 Task: Create a due date automation trigger when advanced on, on the wednesday of the week before a card is due add fields with custom field "Resume" set to a number lower or equal to 1 and greater or equal to 10 at 11:00 AM.
Action: Mouse moved to (1042, 82)
Screenshot: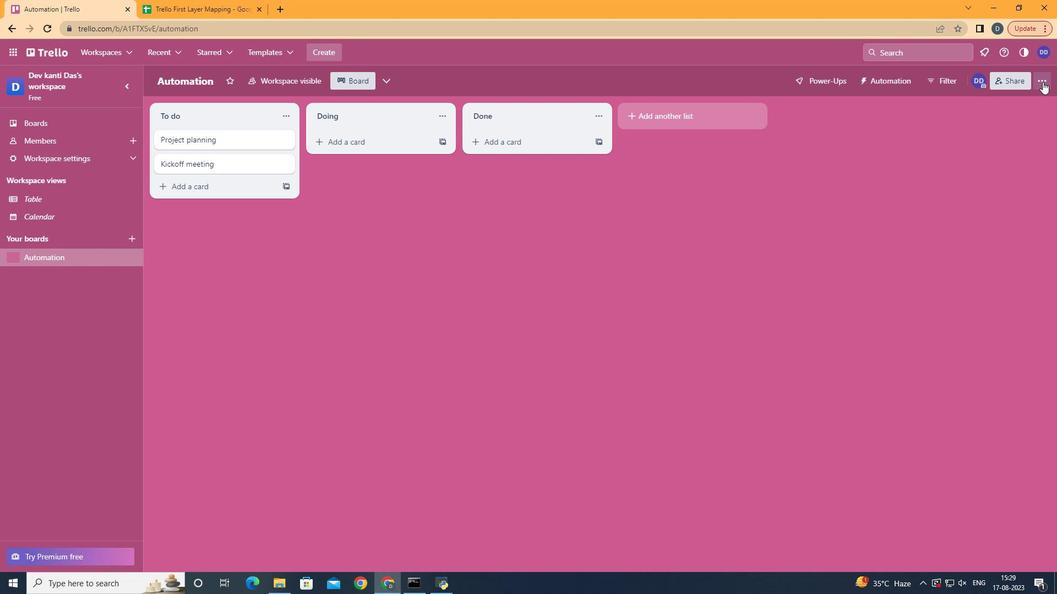 
Action: Mouse pressed left at (1042, 82)
Screenshot: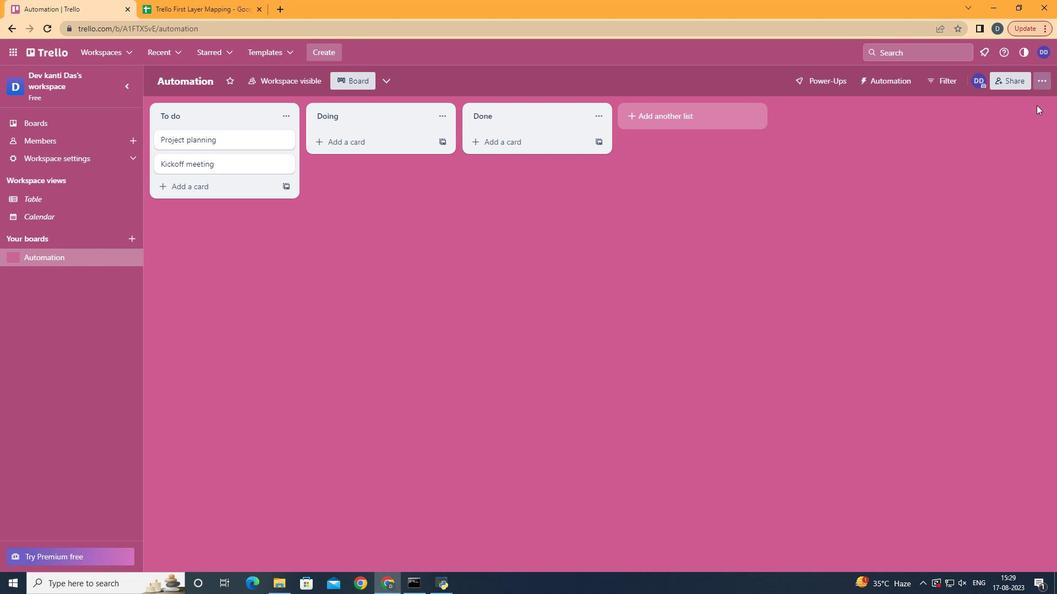 
Action: Mouse moved to (983, 219)
Screenshot: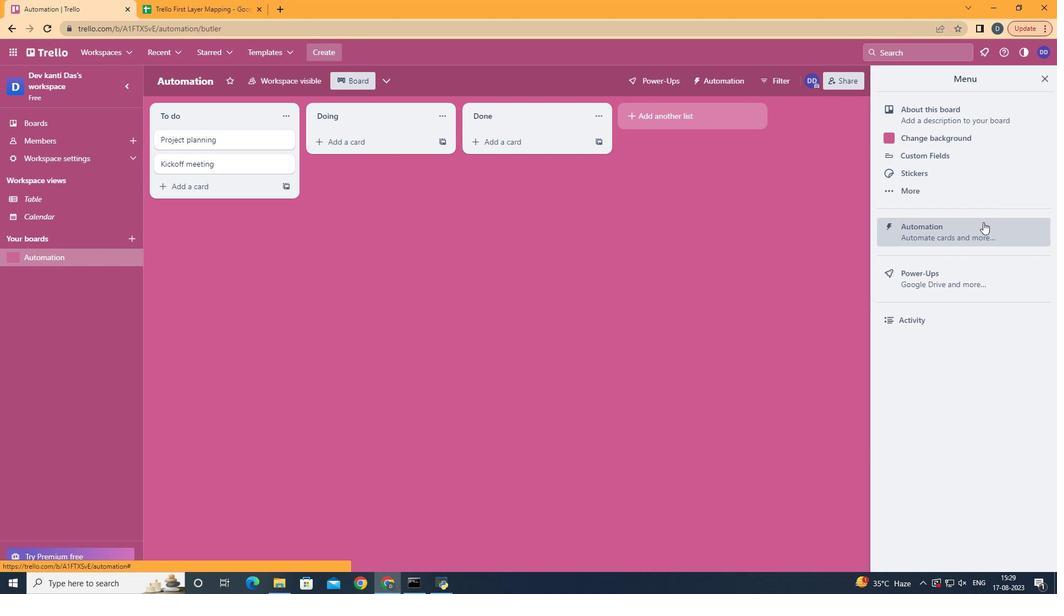 
Action: Mouse pressed left at (983, 219)
Screenshot: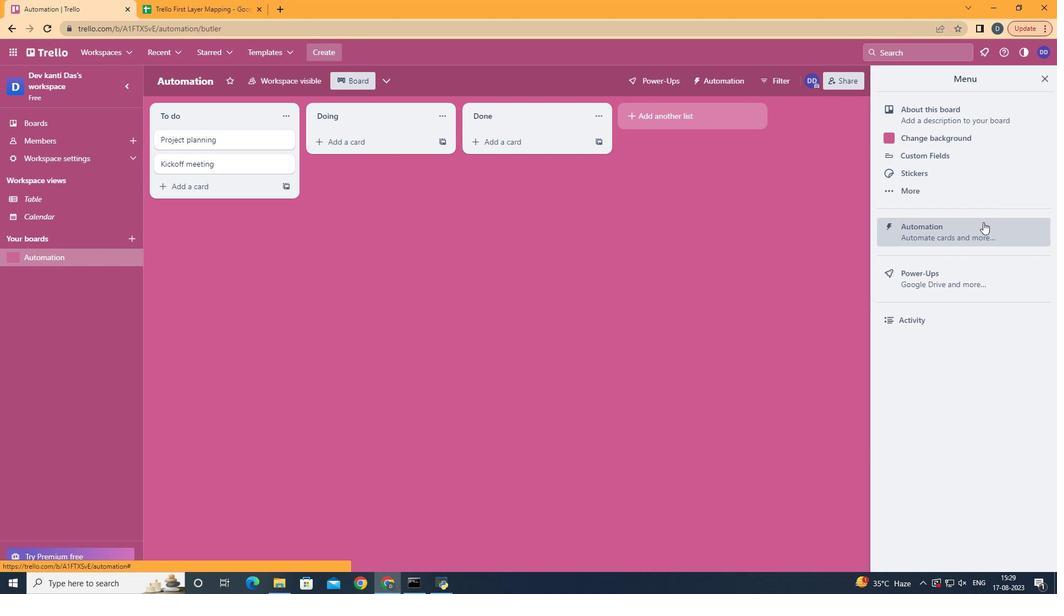 
Action: Mouse moved to (200, 222)
Screenshot: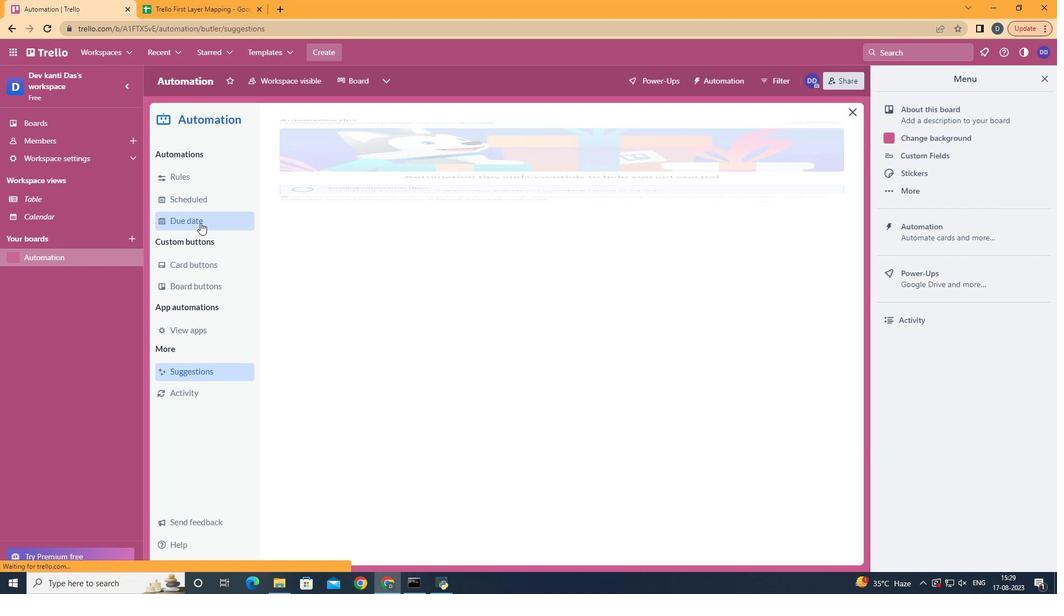 
Action: Mouse pressed left at (200, 222)
Screenshot: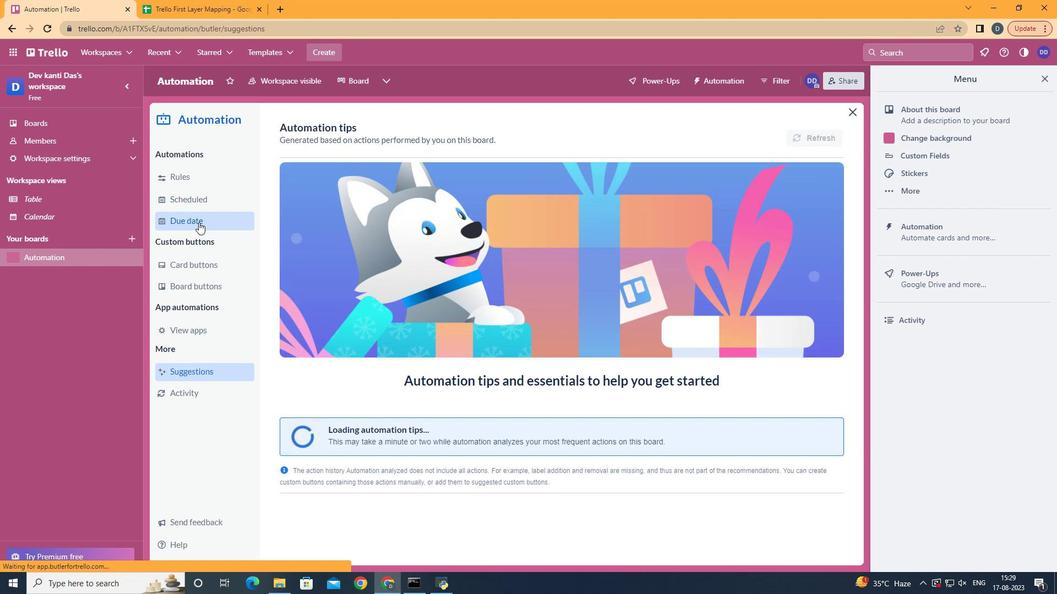 
Action: Mouse moved to (777, 131)
Screenshot: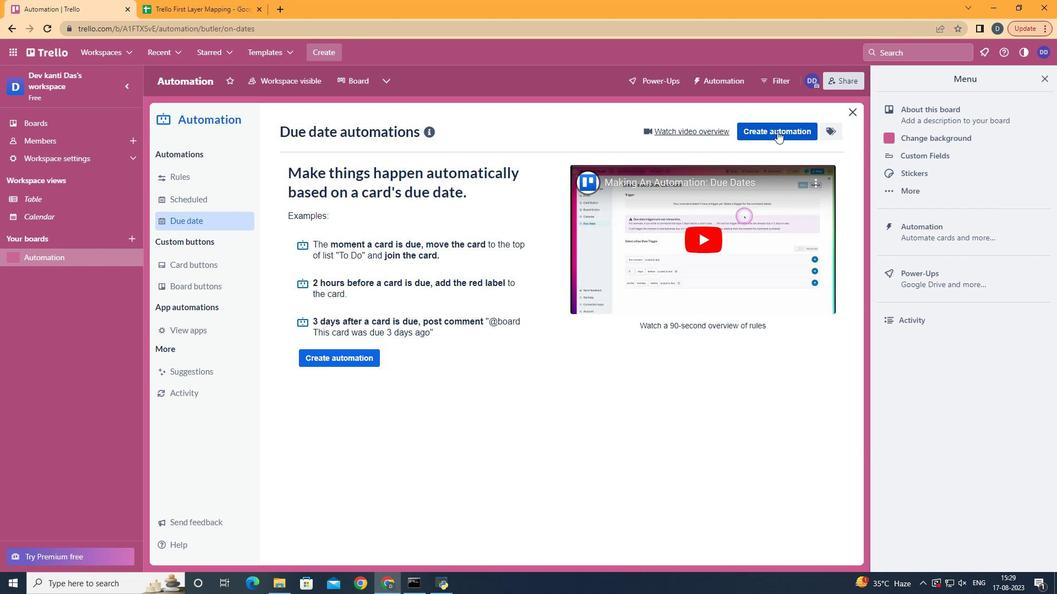 
Action: Mouse pressed left at (777, 131)
Screenshot: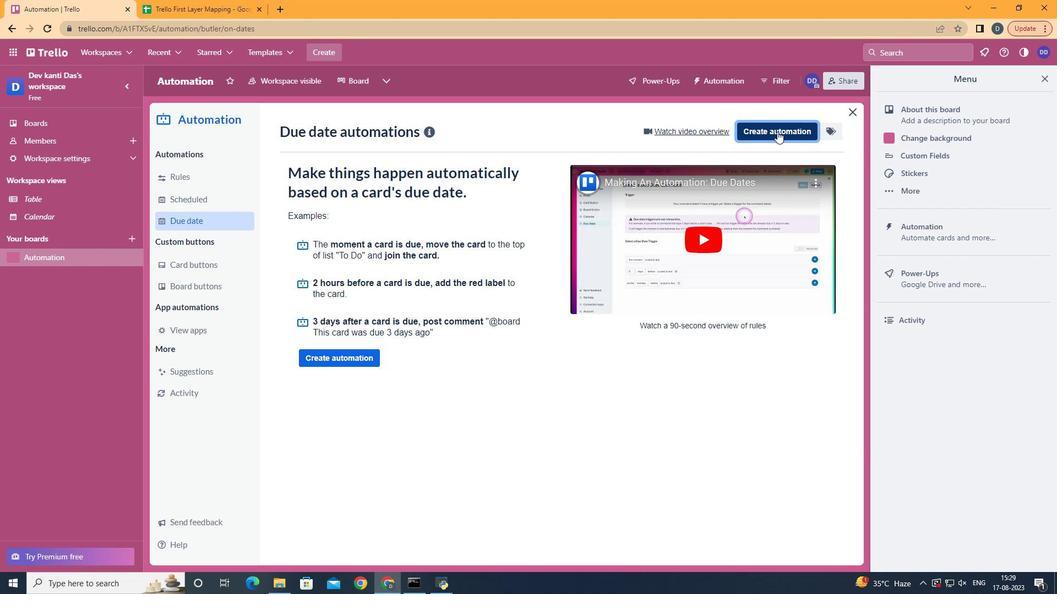 
Action: Mouse moved to (614, 226)
Screenshot: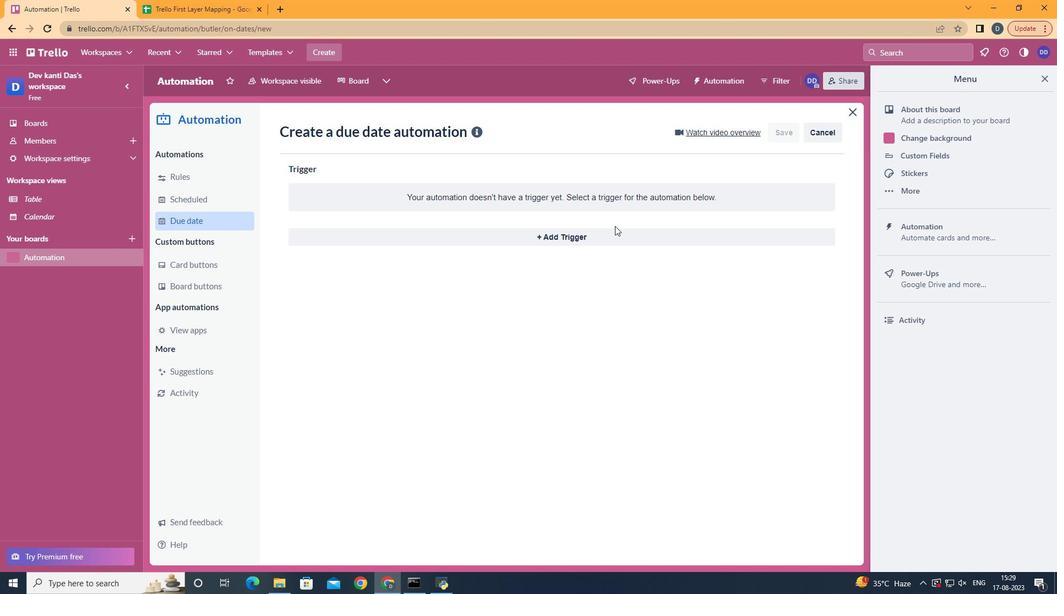 
Action: Mouse pressed left at (614, 226)
Screenshot: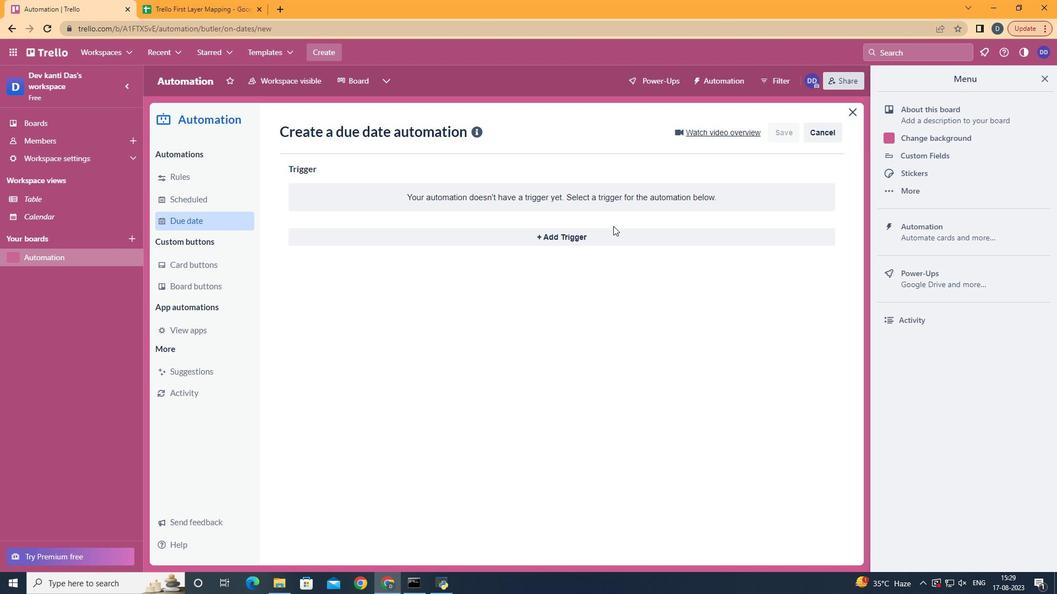 
Action: Mouse moved to (612, 230)
Screenshot: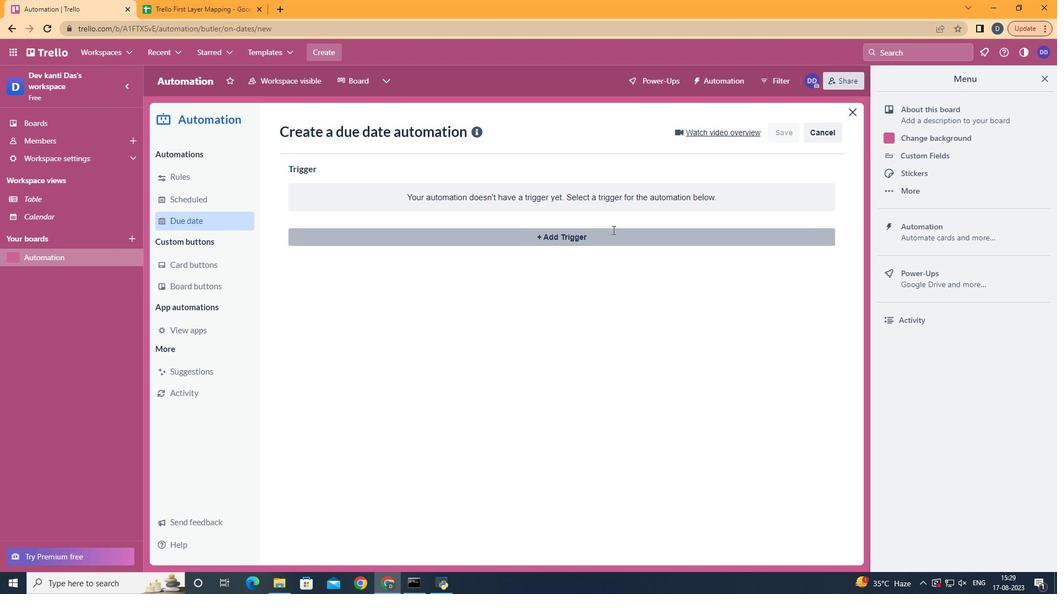 
Action: Mouse pressed left at (612, 230)
Screenshot: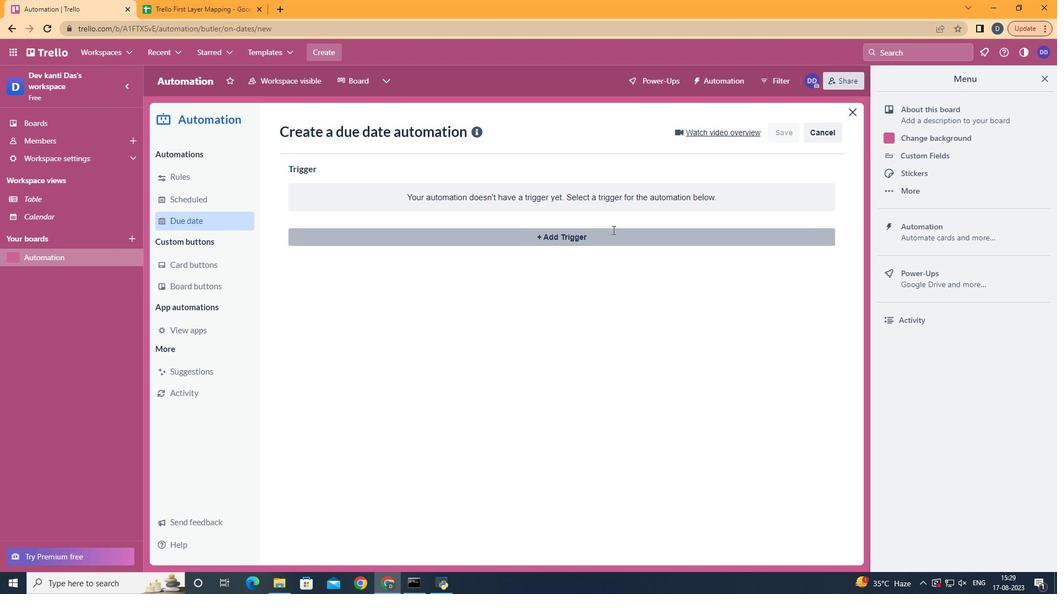 
Action: Mouse moved to (357, 336)
Screenshot: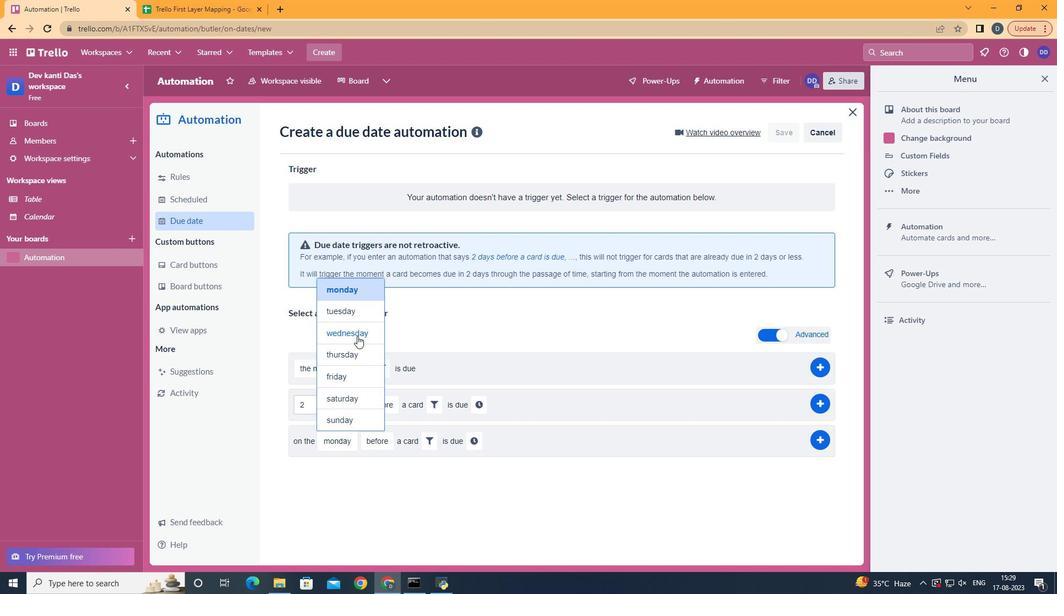
Action: Mouse pressed left at (357, 336)
Screenshot: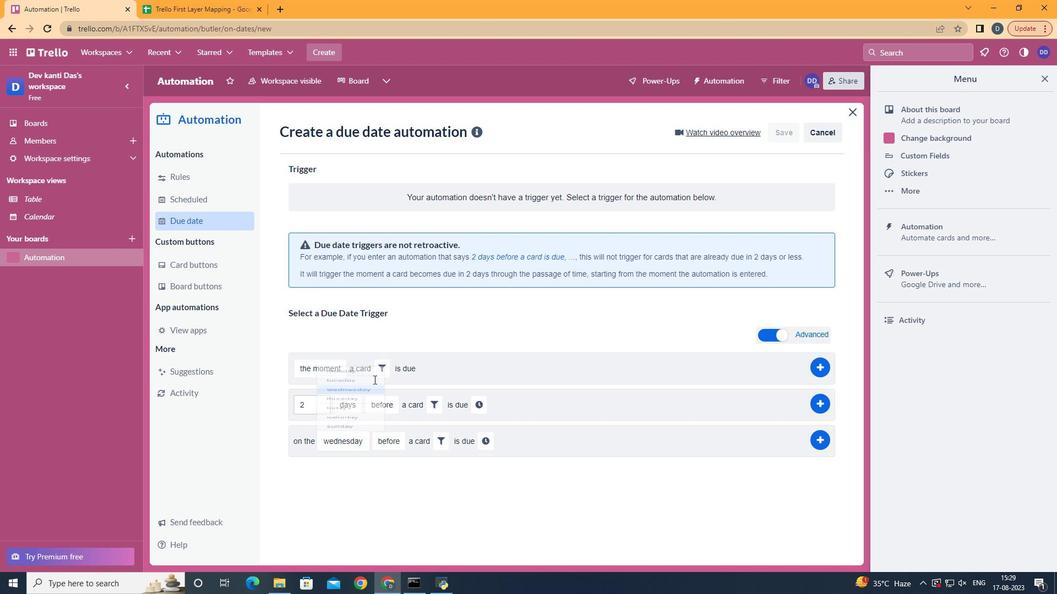 
Action: Mouse moved to (420, 529)
Screenshot: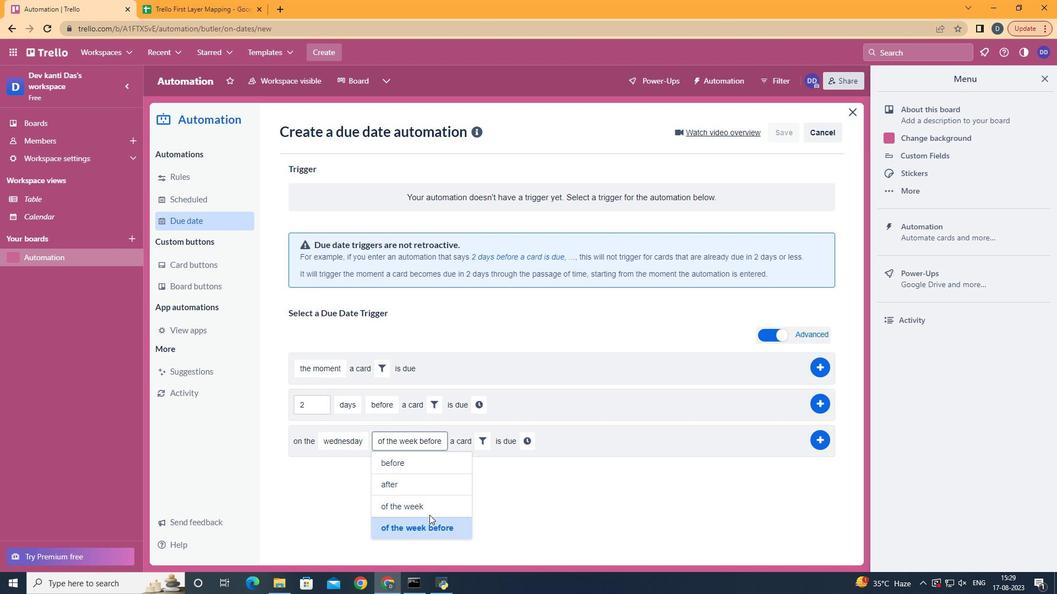 
Action: Mouse pressed left at (420, 529)
Screenshot: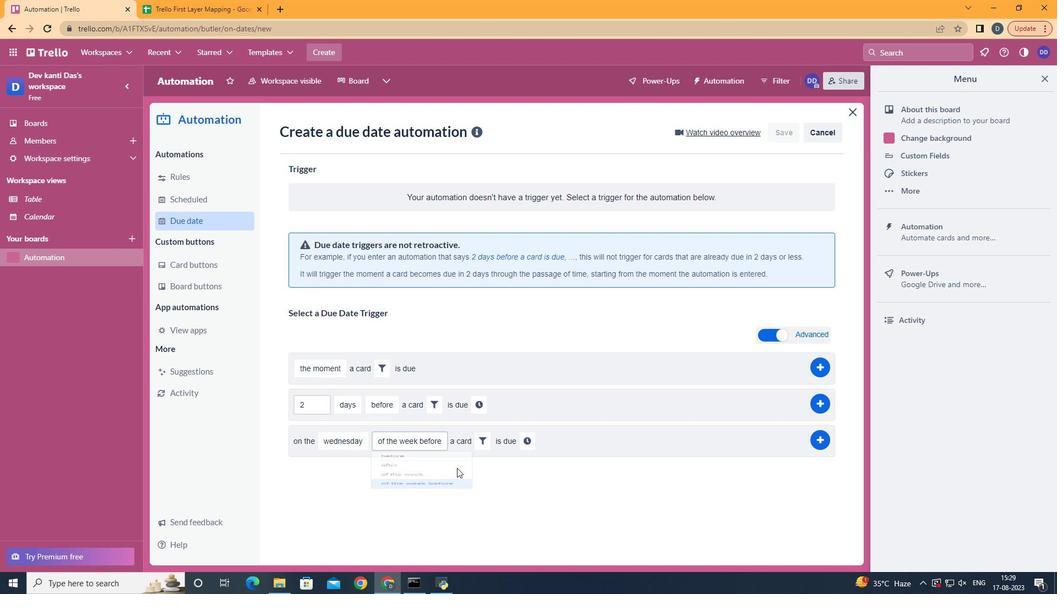 
Action: Mouse moved to (477, 449)
Screenshot: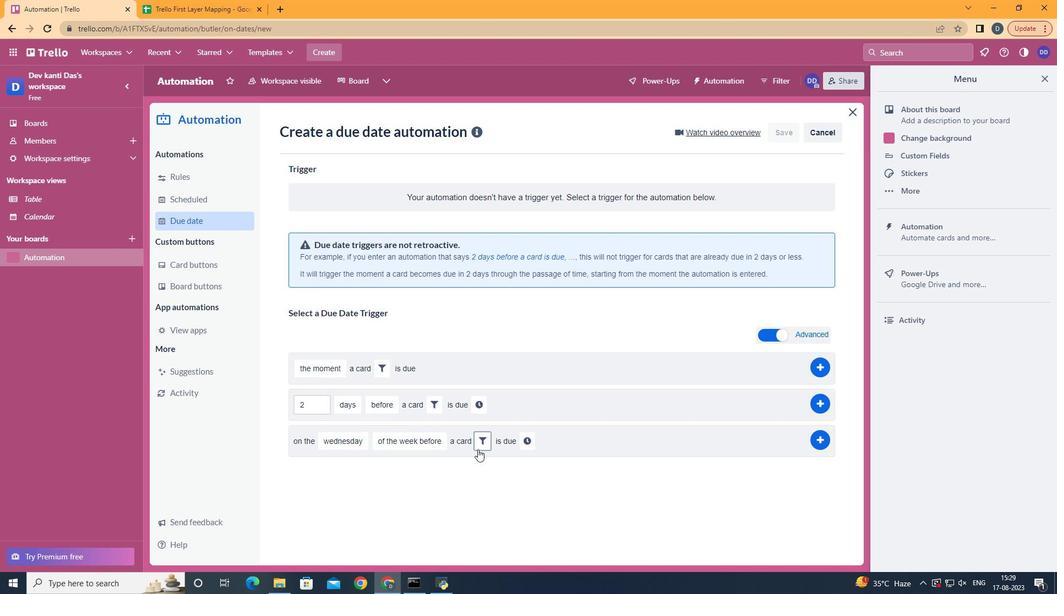 
Action: Mouse pressed left at (477, 449)
Screenshot: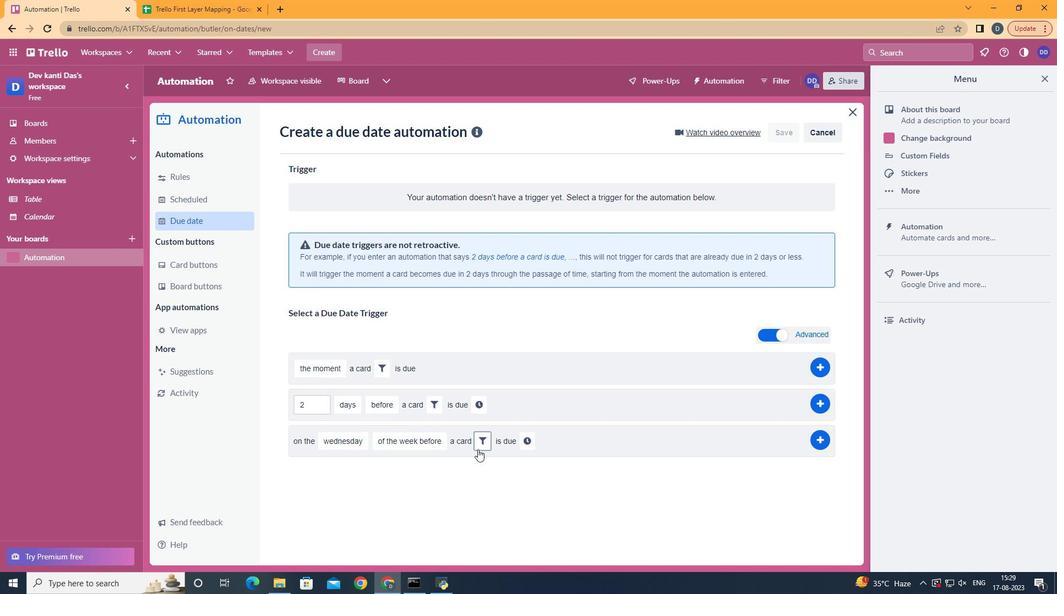 
Action: Mouse moved to (668, 475)
Screenshot: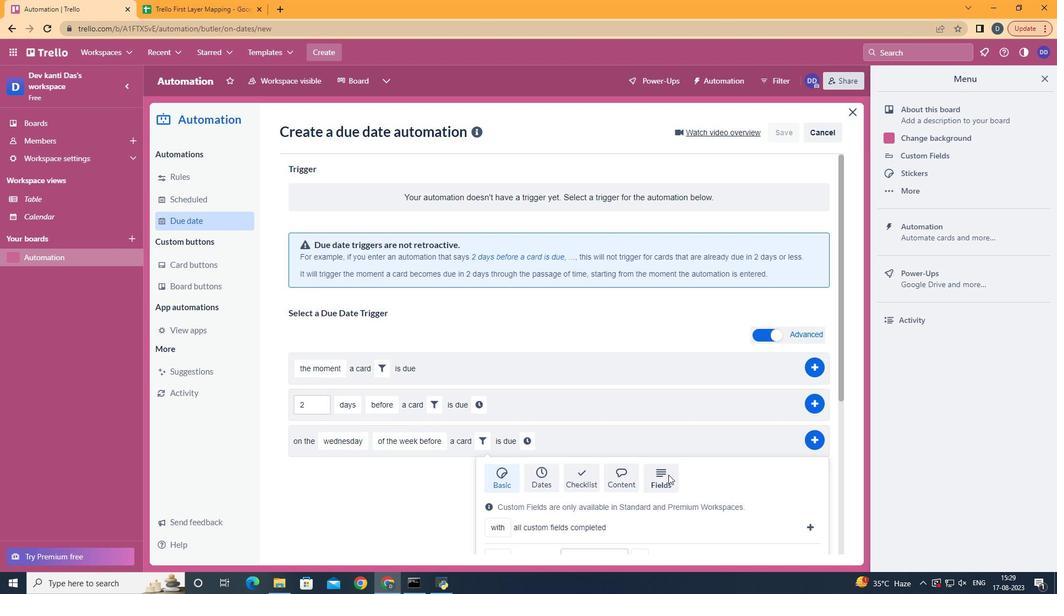 
Action: Mouse pressed left at (668, 475)
Screenshot: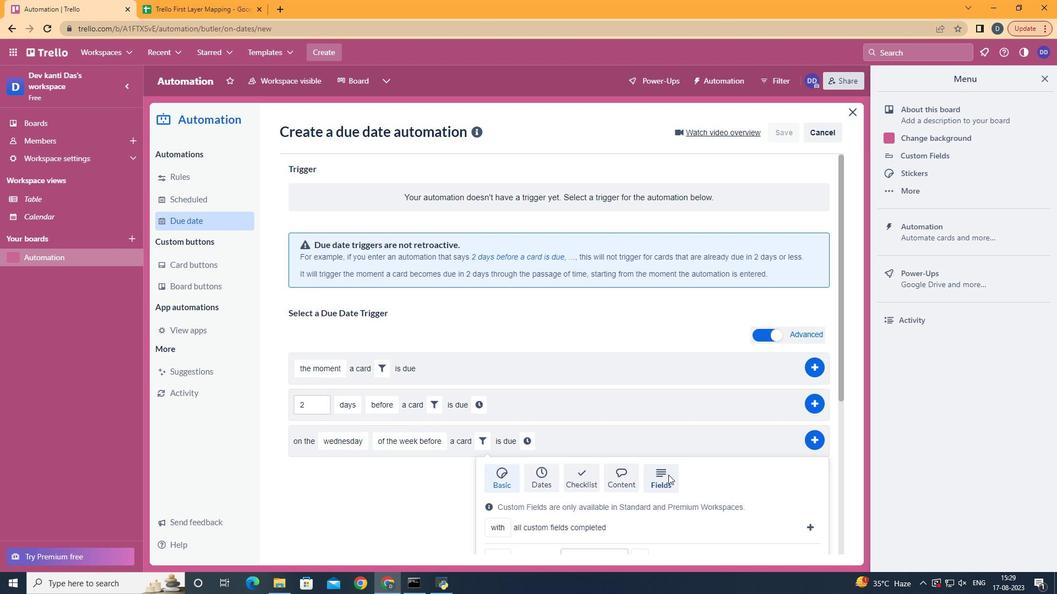 
Action: Mouse scrolled (668, 474) with delta (0, 0)
Screenshot: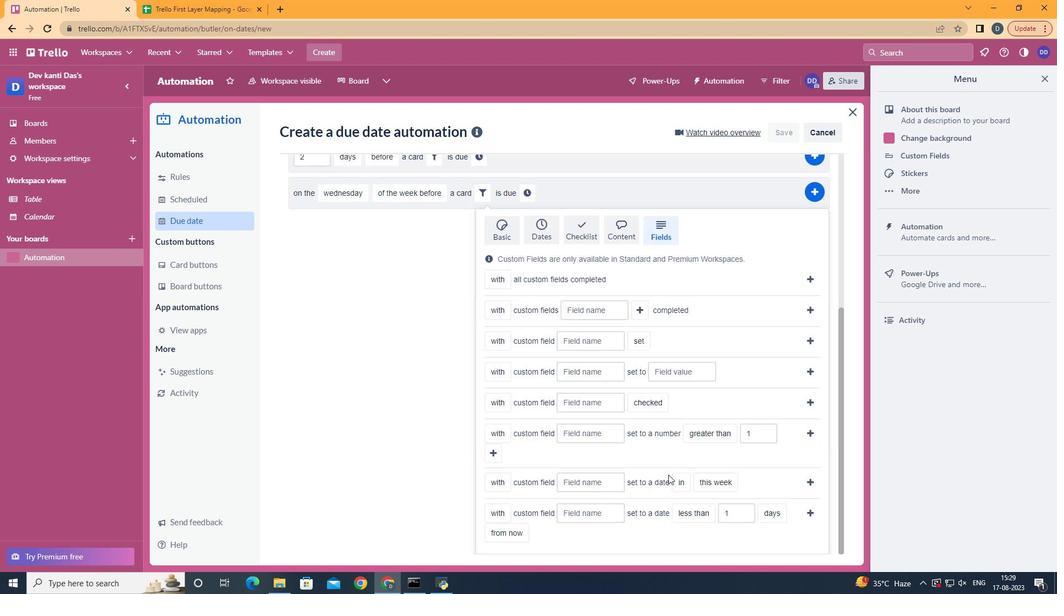
Action: Mouse scrolled (668, 474) with delta (0, 0)
Screenshot: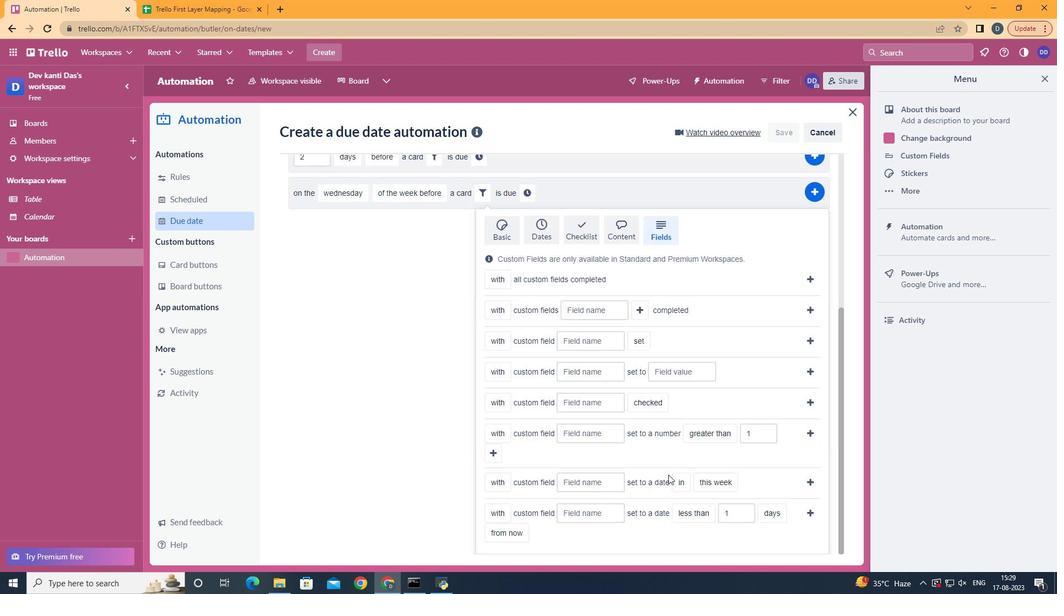 
Action: Mouse scrolled (668, 474) with delta (0, 0)
Screenshot: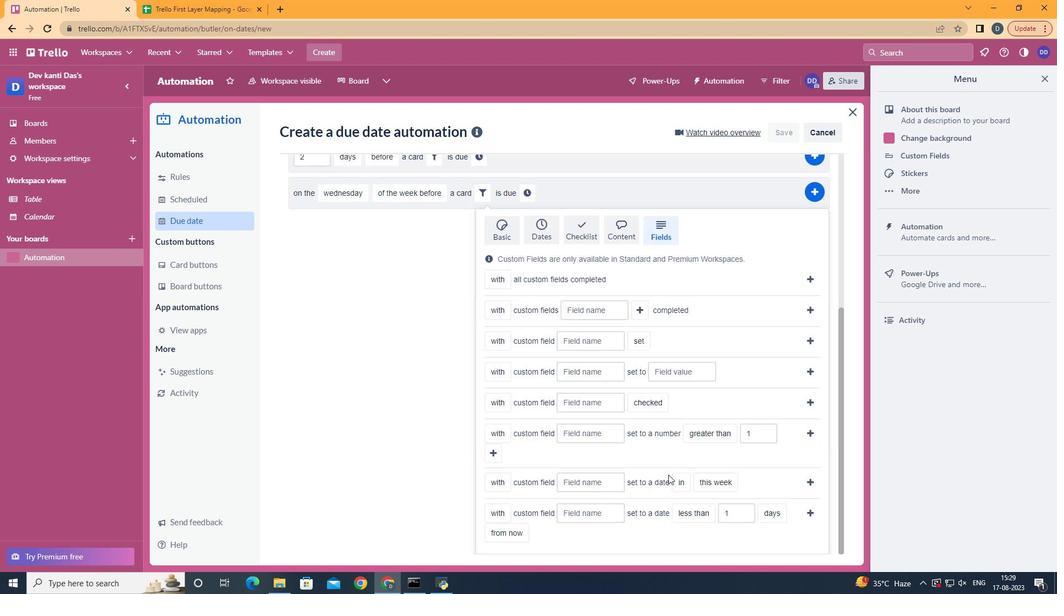 
Action: Mouse scrolled (668, 474) with delta (0, 0)
Screenshot: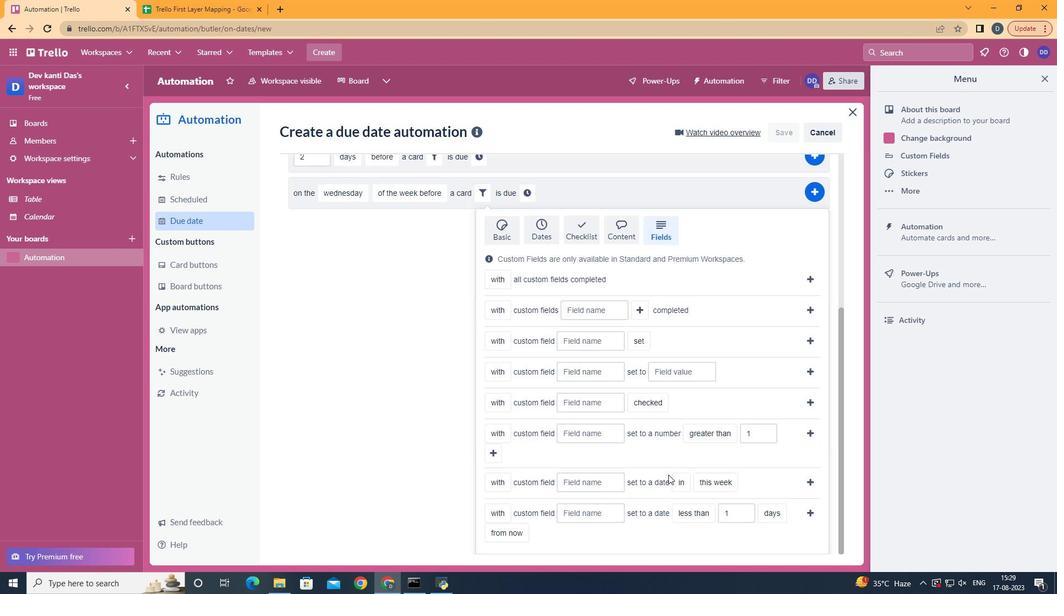 
Action: Mouse scrolled (668, 474) with delta (0, 0)
Screenshot: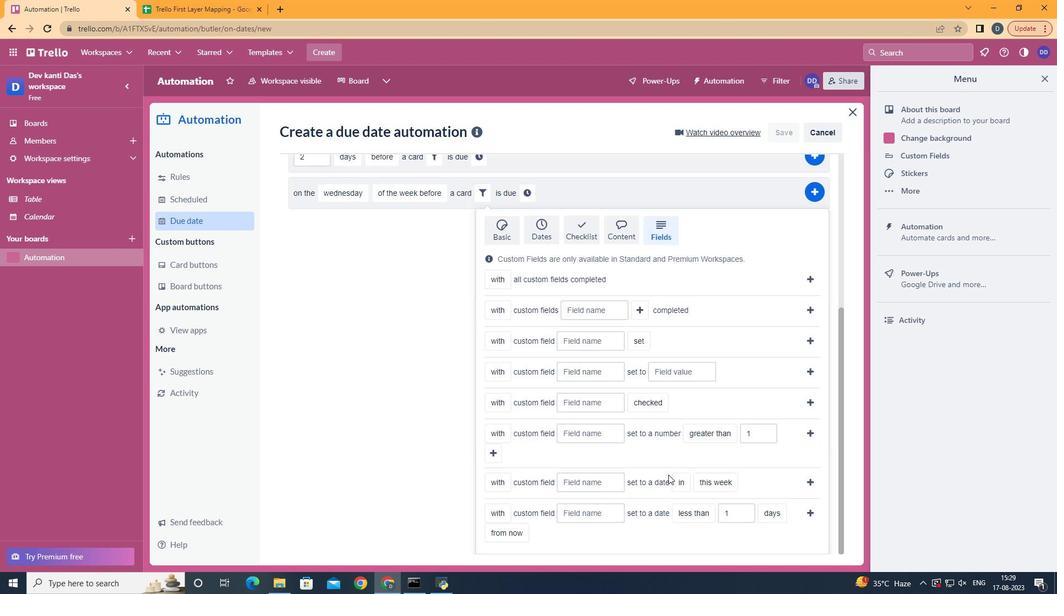 
Action: Mouse scrolled (668, 474) with delta (0, 0)
Screenshot: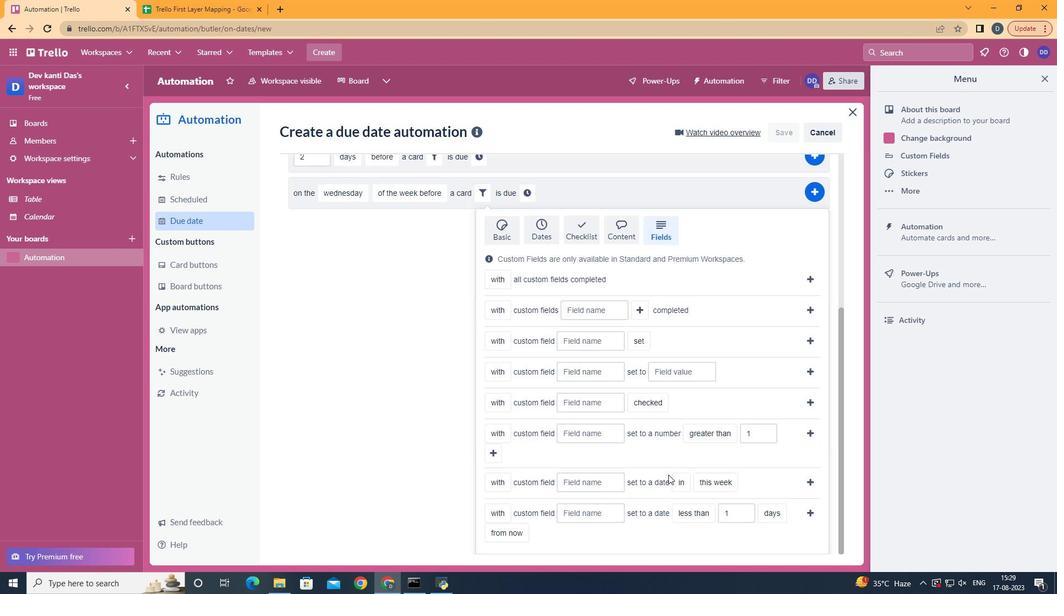 
Action: Mouse moved to (589, 437)
Screenshot: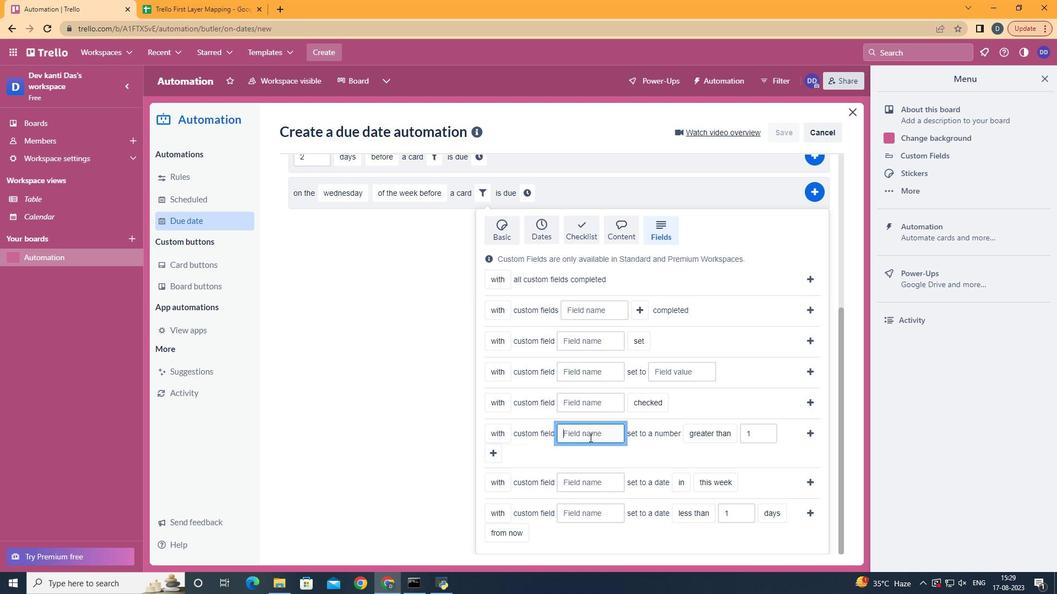 
Action: Mouse pressed left at (589, 437)
Screenshot: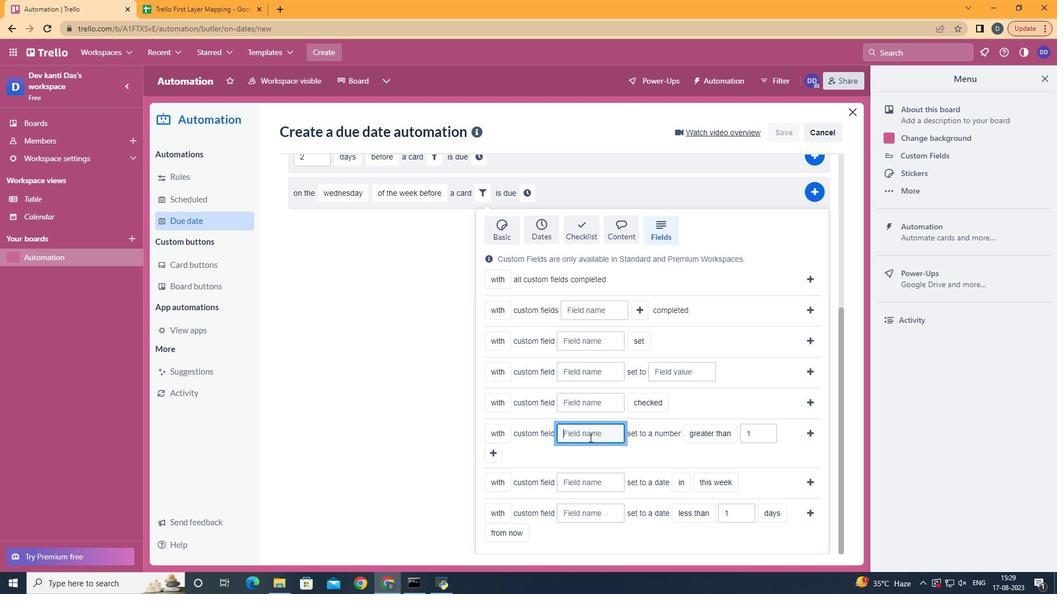 
Action: Mouse moved to (588, 438)
Screenshot: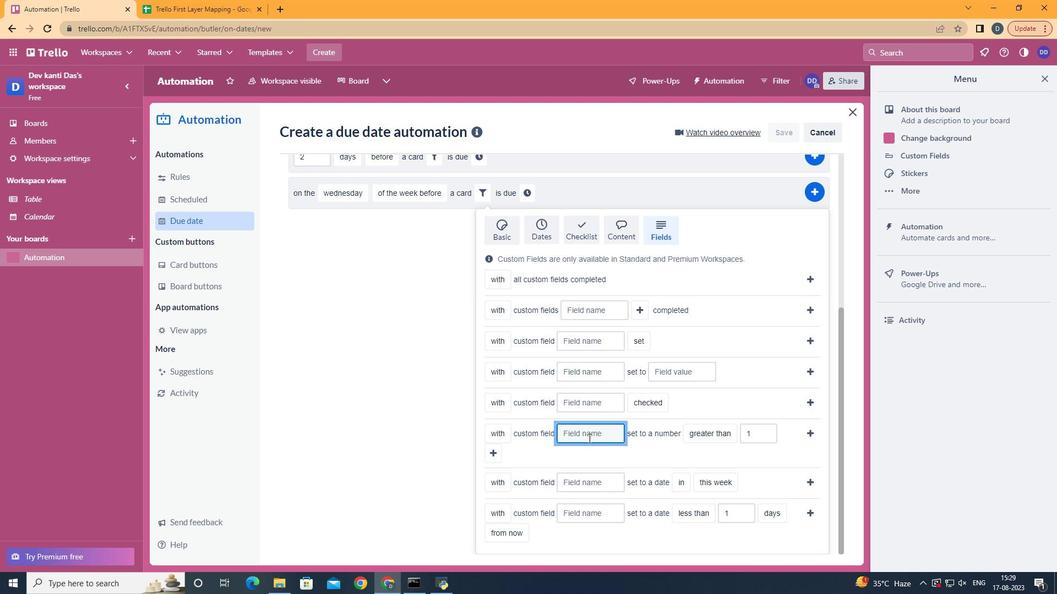 
Action: Key pressed <Key.shift>Resume
Screenshot: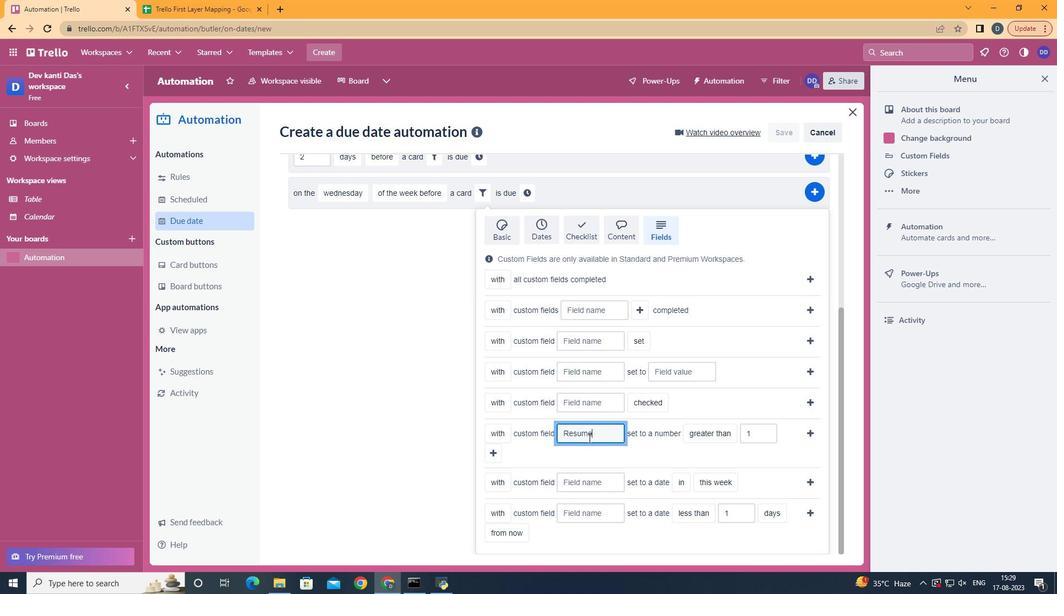 
Action: Mouse moved to (730, 514)
Screenshot: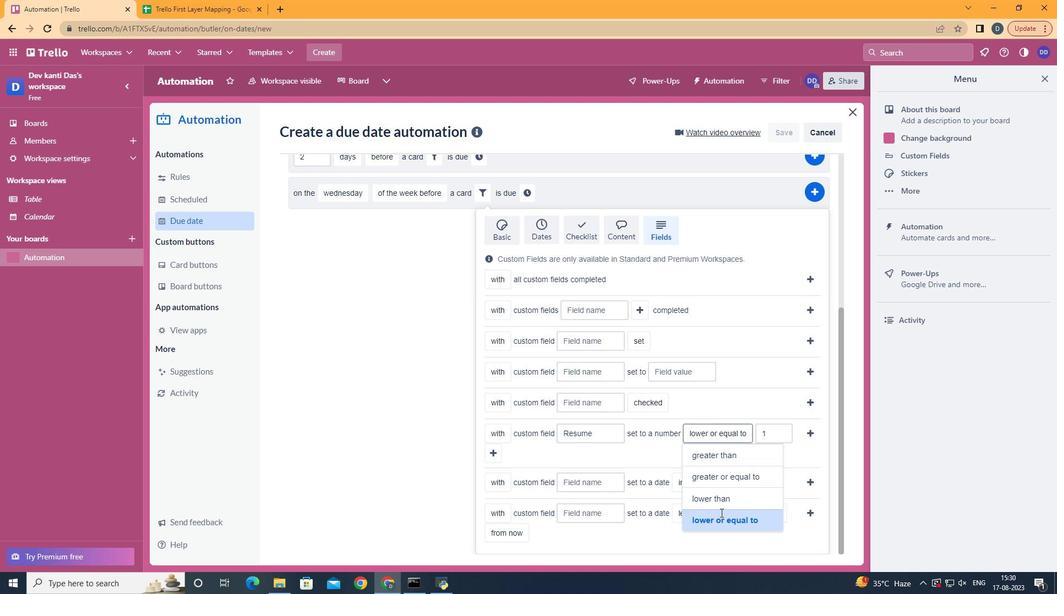 
Action: Mouse pressed left at (730, 514)
Screenshot: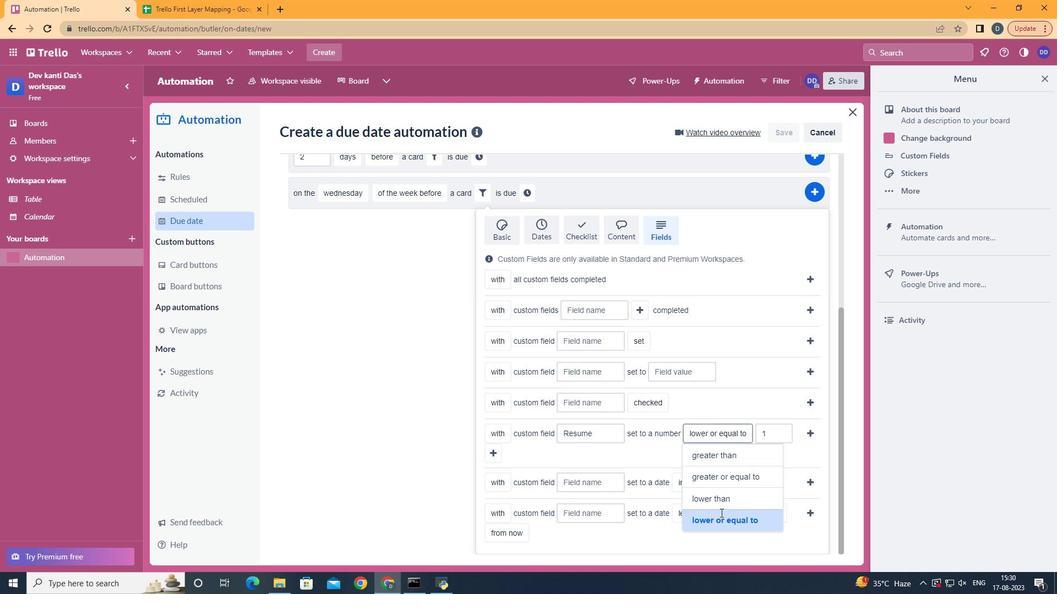 
Action: Mouse moved to (496, 448)
Screenshot: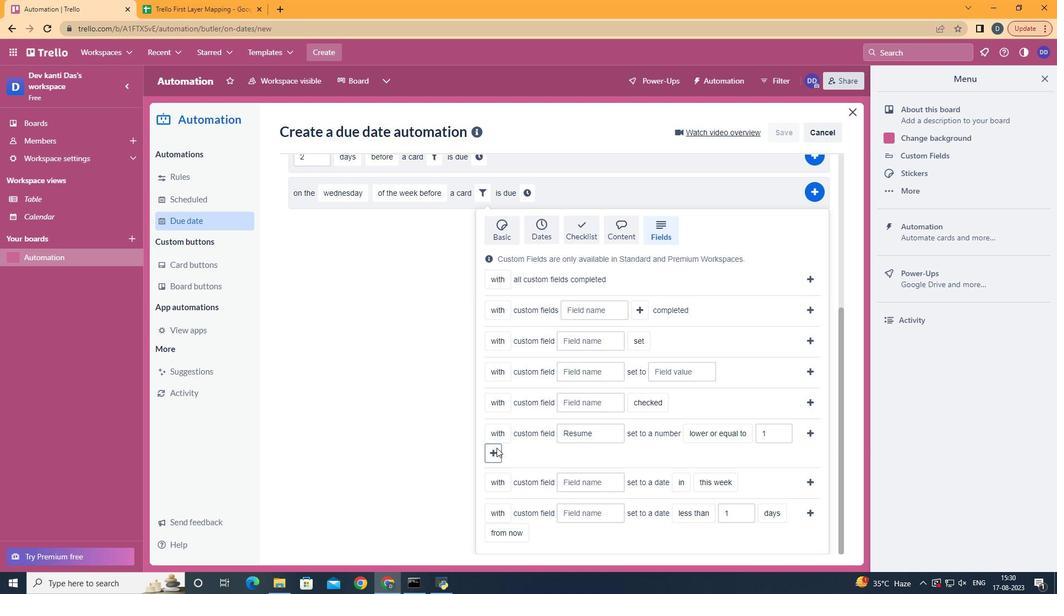 
Action: Mouse pressed left at (496, 448)
Screenshot: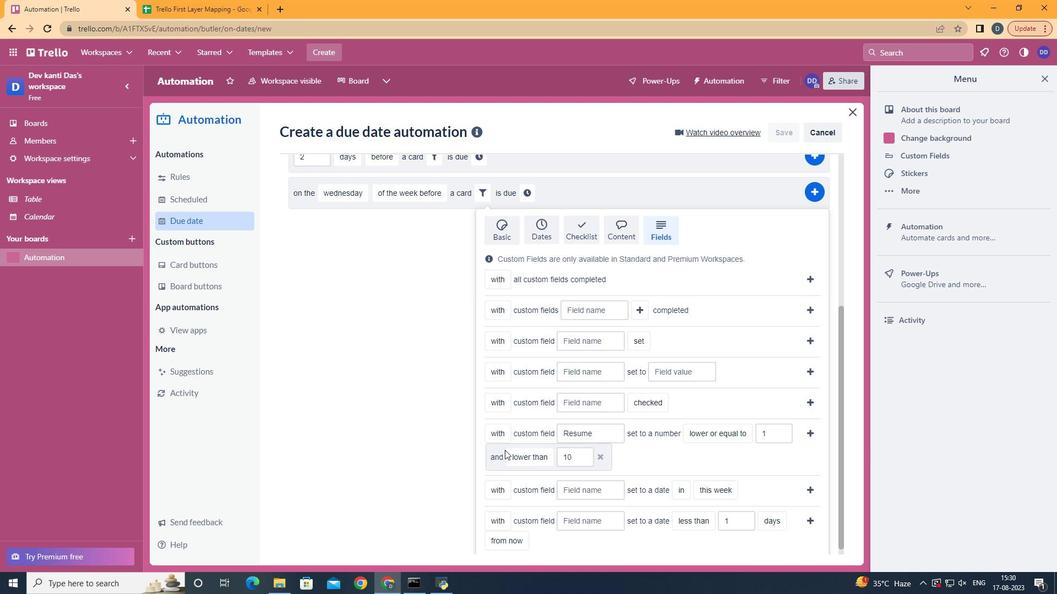 
Action: Mouse moved to (541, 542)
Screenshot: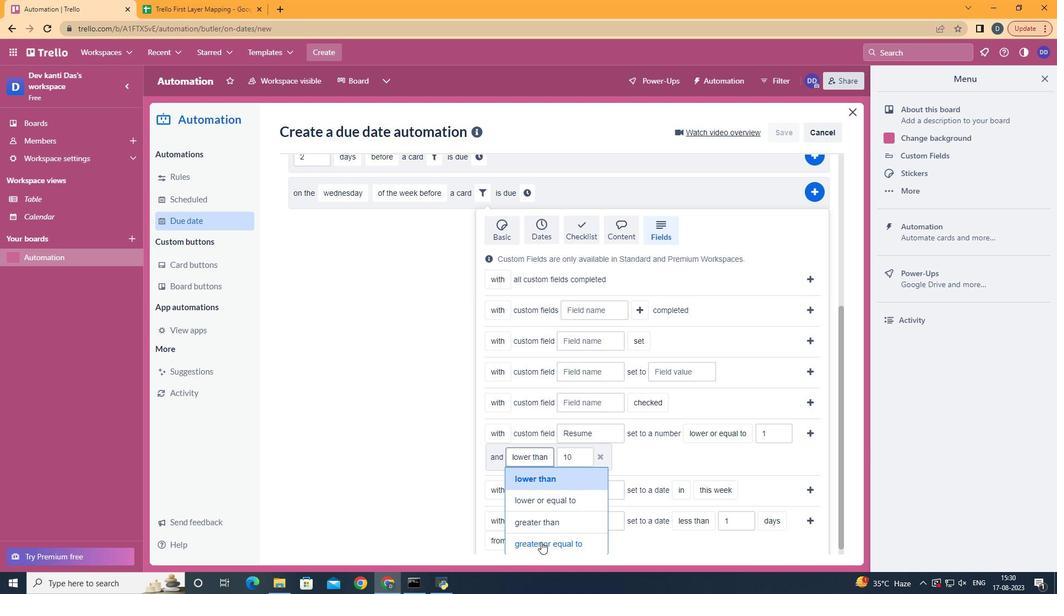 
Action: Mouse pressed left at (541, 542)
Screenshot: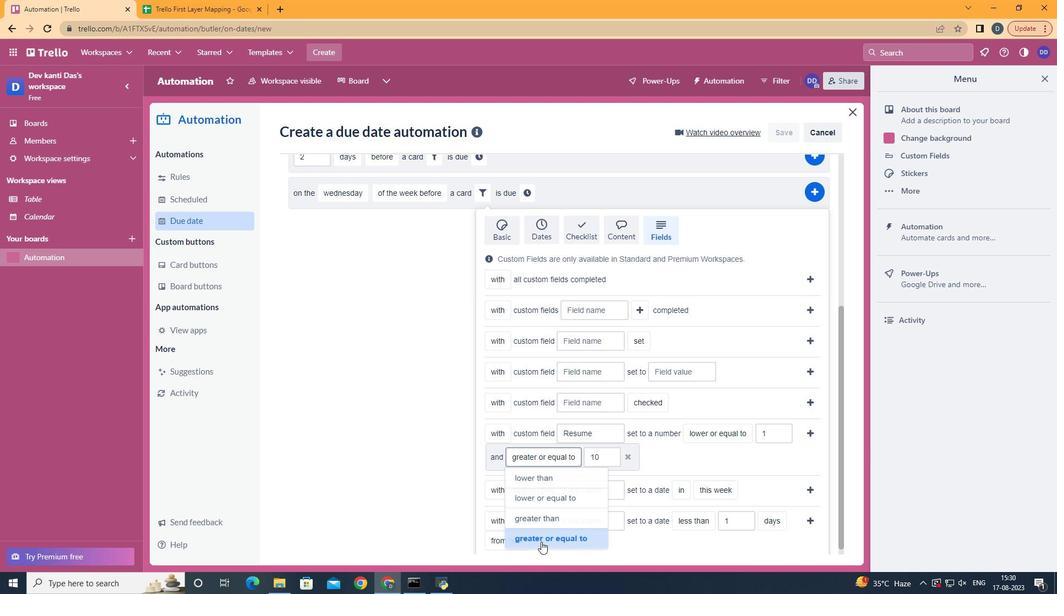 
Action: Mouse moved to (812, 431)
Screenshot: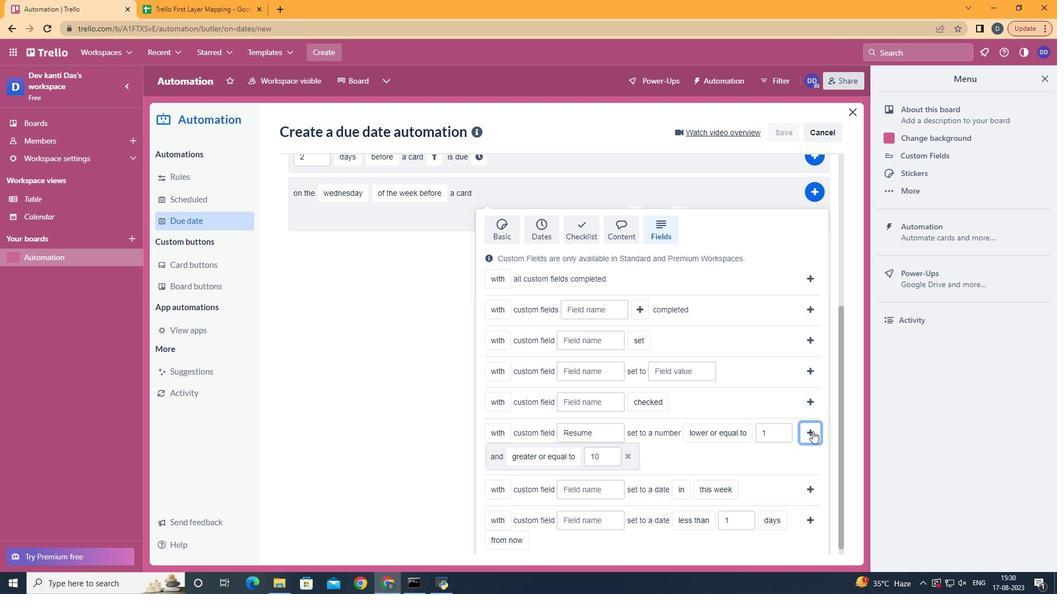 
Action: Mouse pressed left at (812, 431)
Screenshot: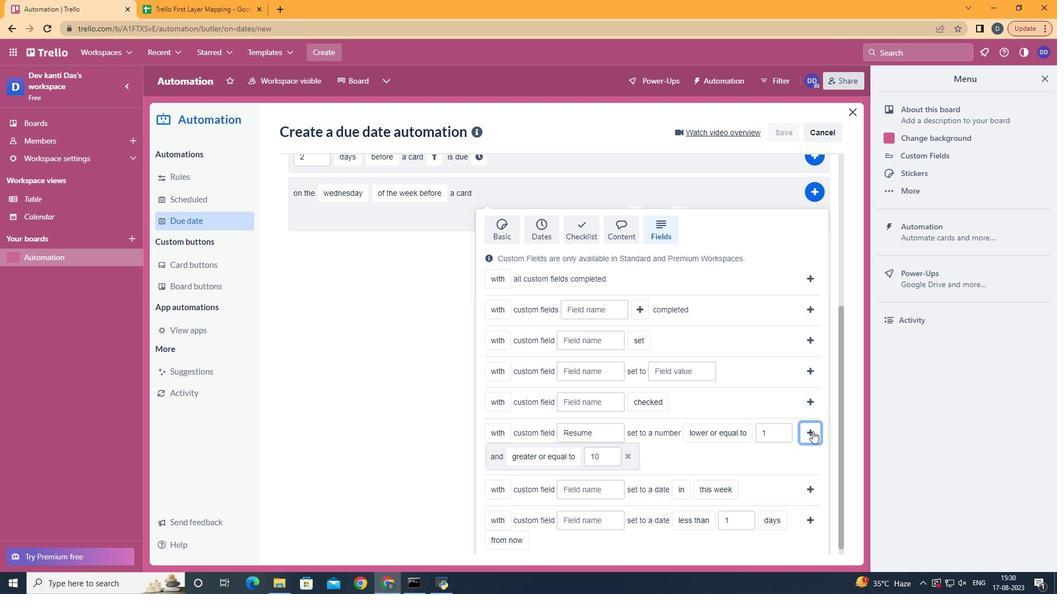 
Action: Mouse moved to (684, 467)
Screenshot: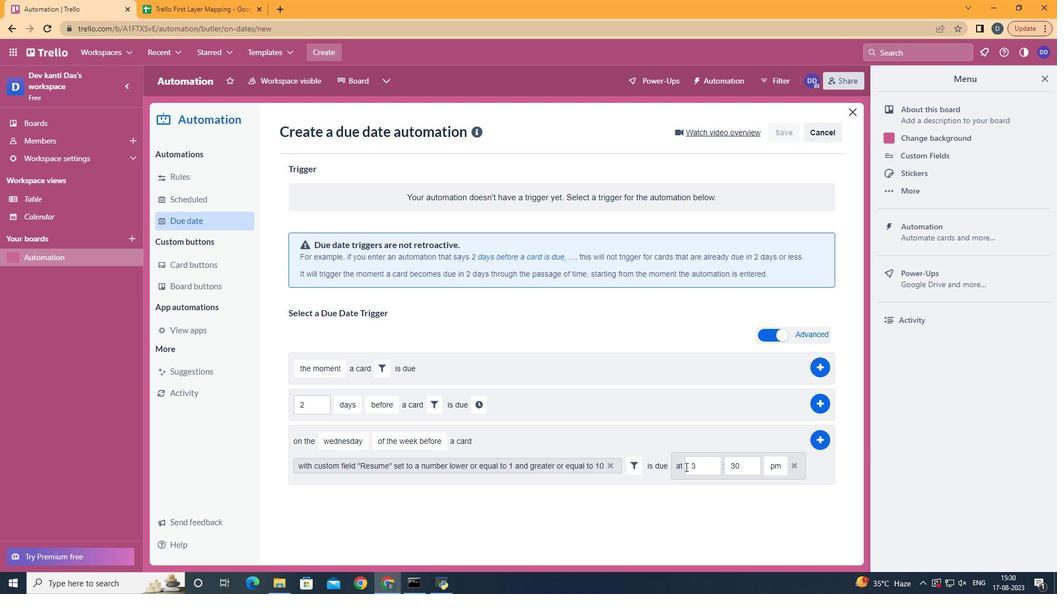 
Action: Mouse pressed left at (684, 467)
Screenshot: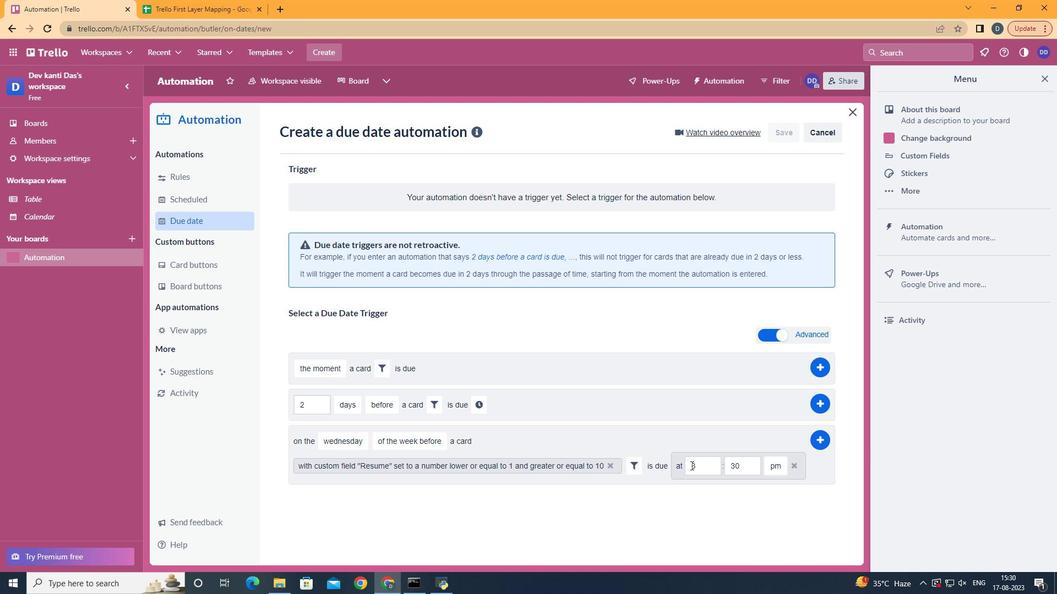 
Action: Mouse moved to (704, 464)
Screenshot: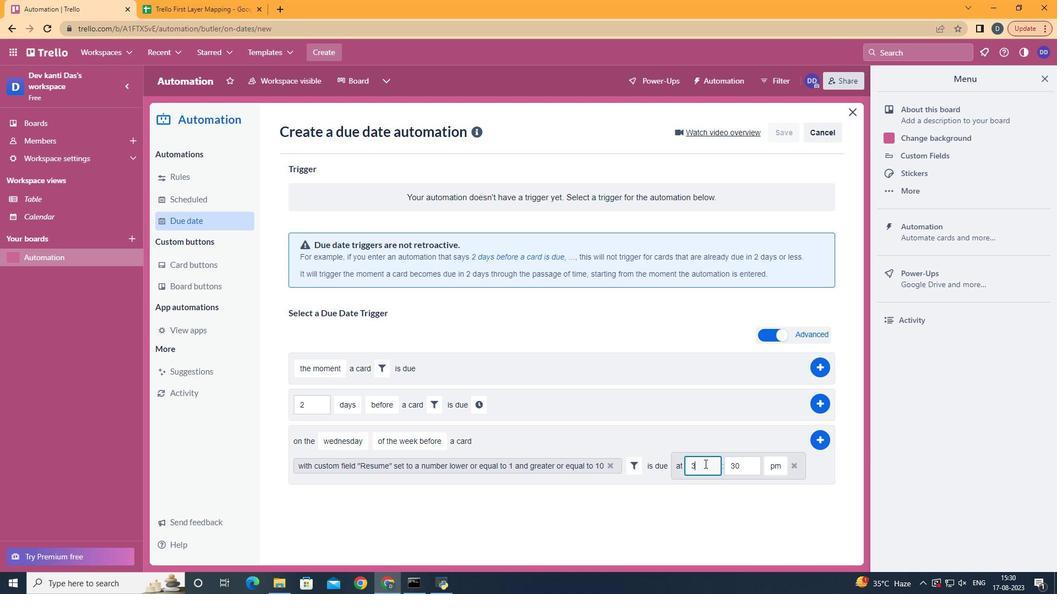
Action: Mouse pressed left at (704, 464)
Screenshot: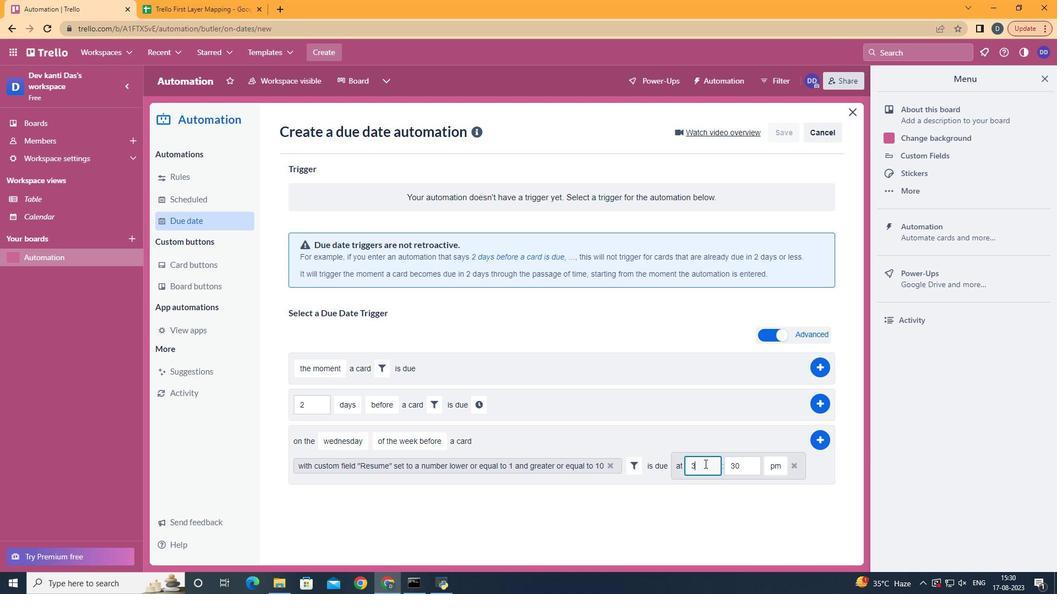 
Action: Key pressed <Key.backspace>11
Screenshot: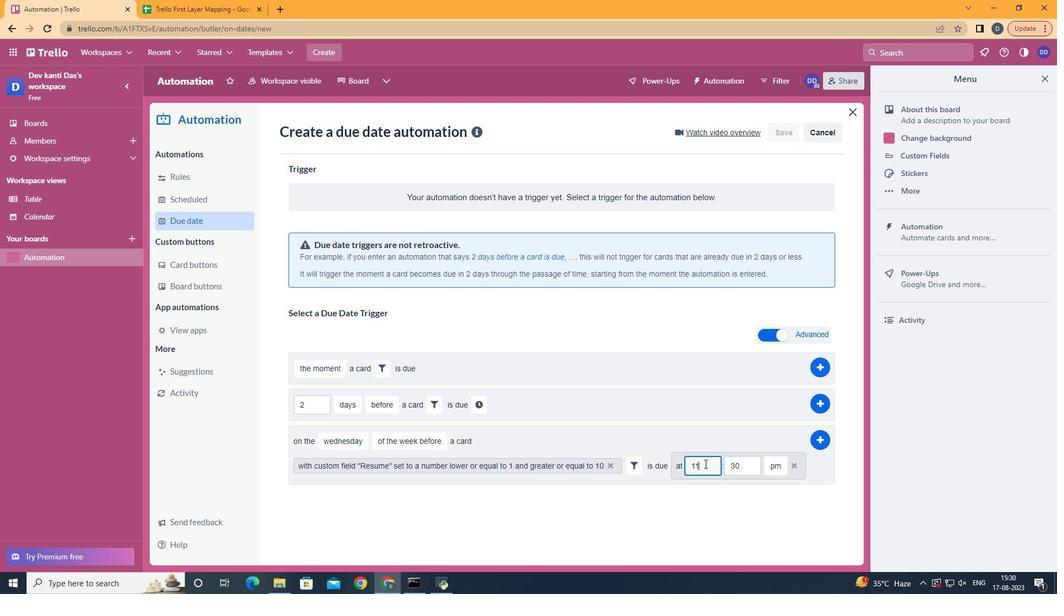 
Action: Mouse moved to (756, 470)
Screenshot: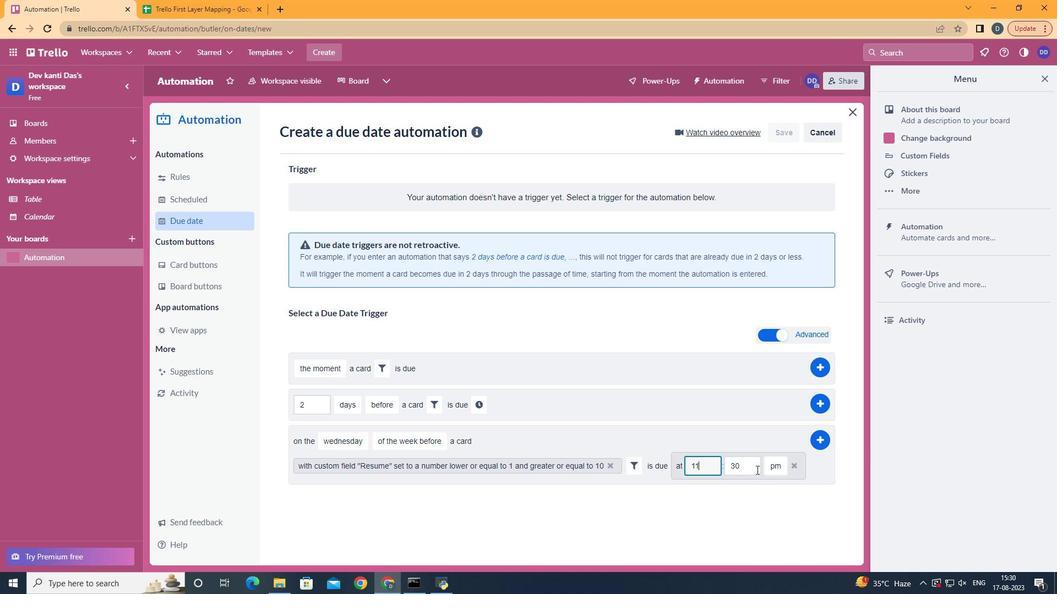 
Action: Mouse pressed left at (756, 470)
Screenshot: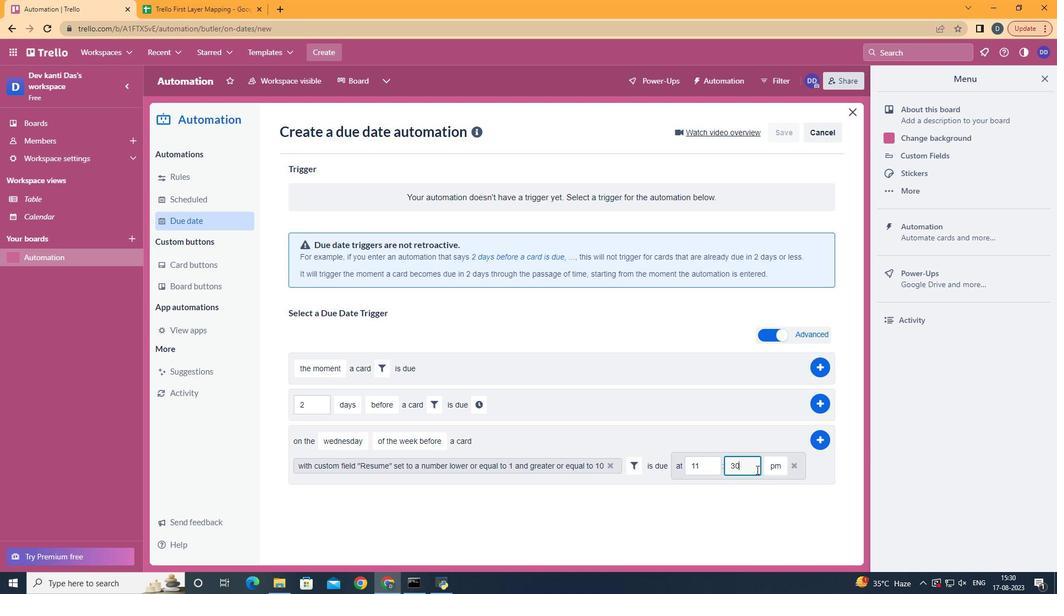 
Action: Key pressed <Key.backspace><Key.backspace>00
Screenshot: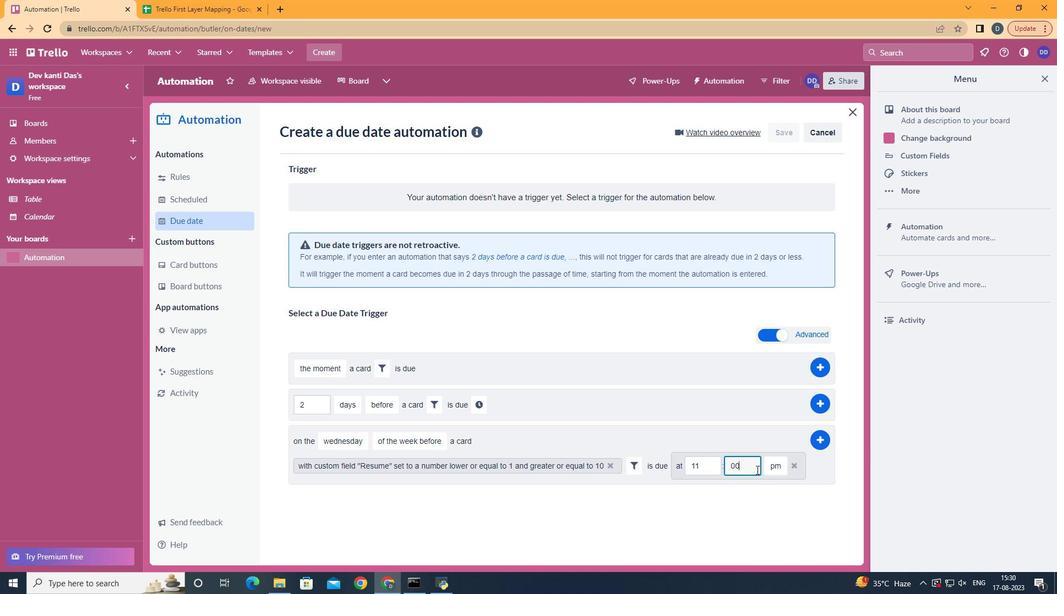 
Action: Mouse moved to (771, 489)
Screenshot: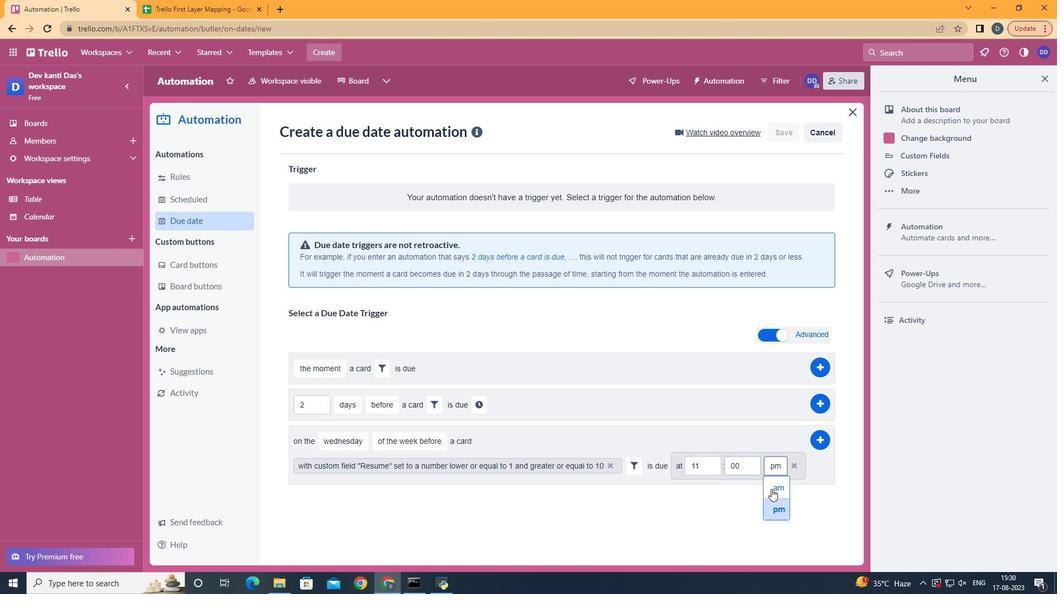 
Action: Mouse pressed left at (771, 489)
Screenshot: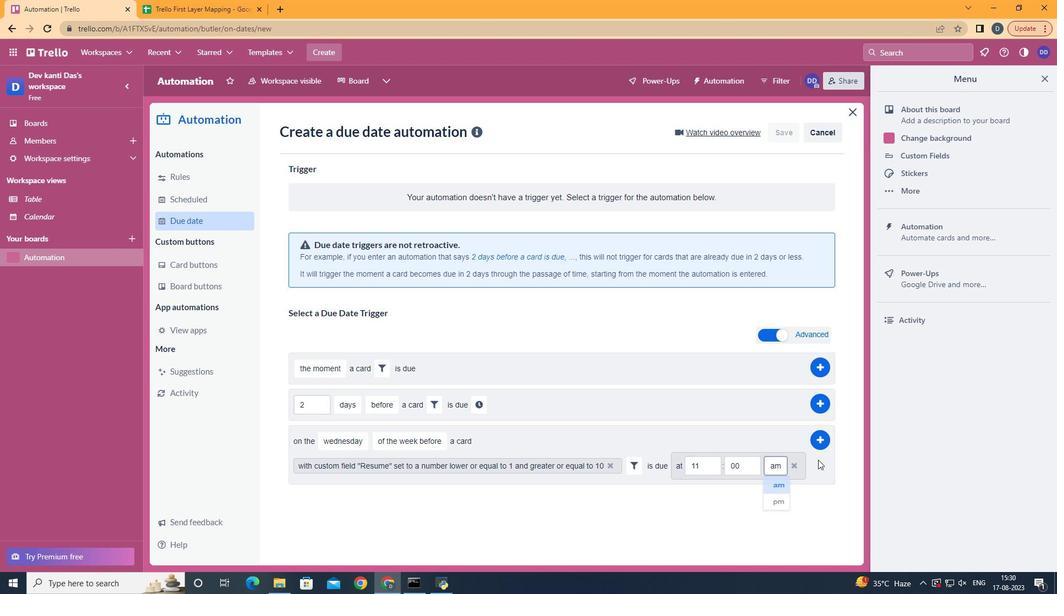 
Action: Mouse moved to (813, 441)
Screenshot: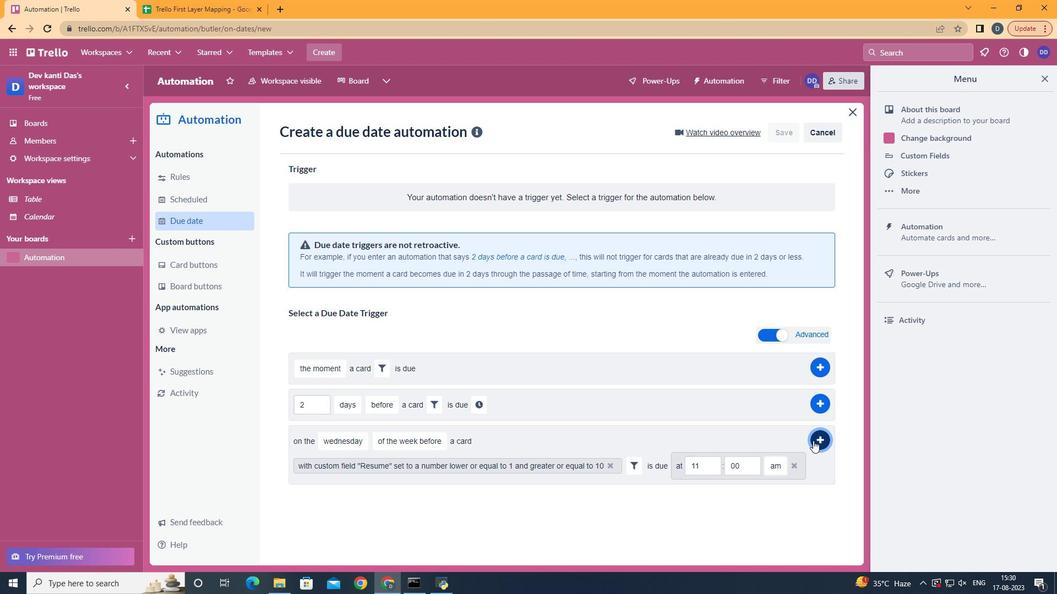 
Action: Mouse pressed left at (813, 441)
Screenshot: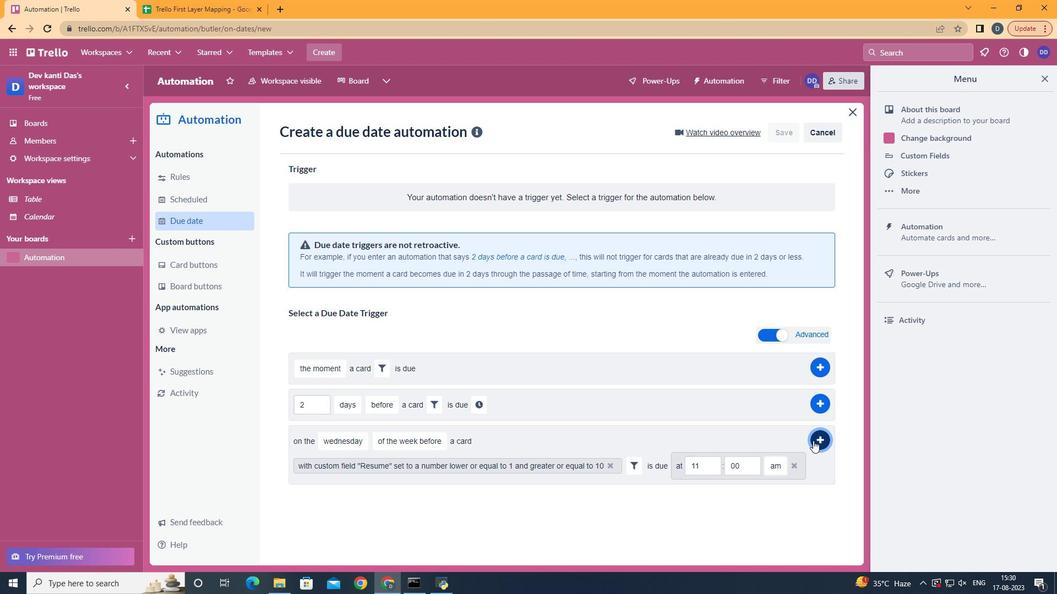 
